 Task: Add Kyolic Aged Garlic Extract Candida Cleanse & Digestion to the cart.
Action: Mouse moved to (210, 94)
Screenshot: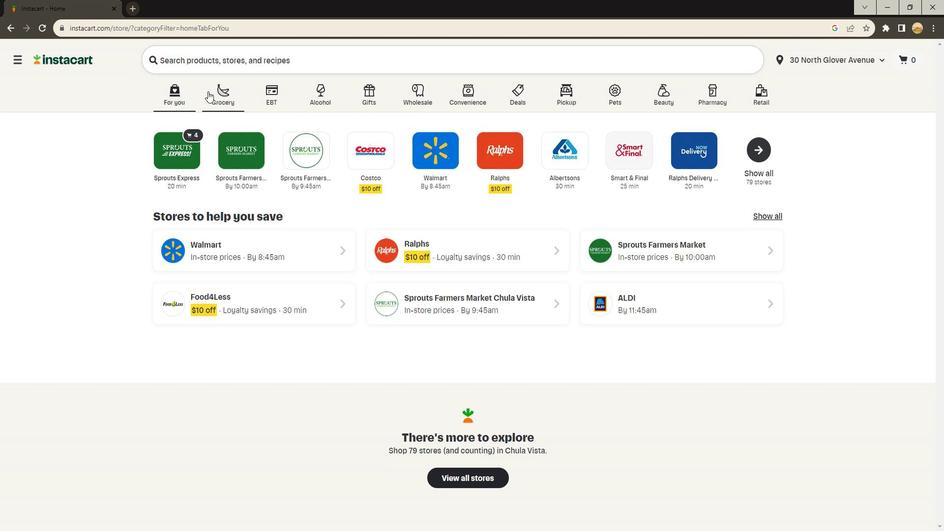 
Action: Mouse pressed left at (210, 94)
Screenshot: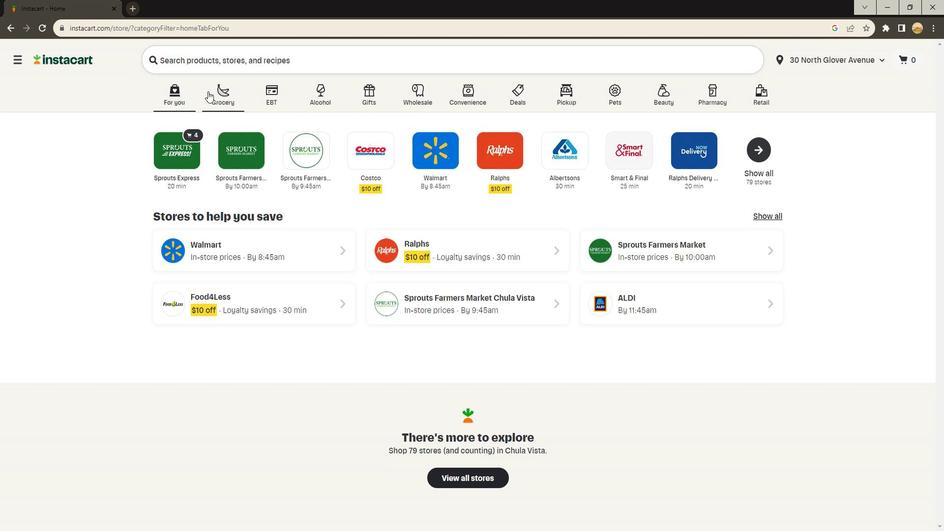 
Action: Mouse moved to (204, 297)
Screenshot: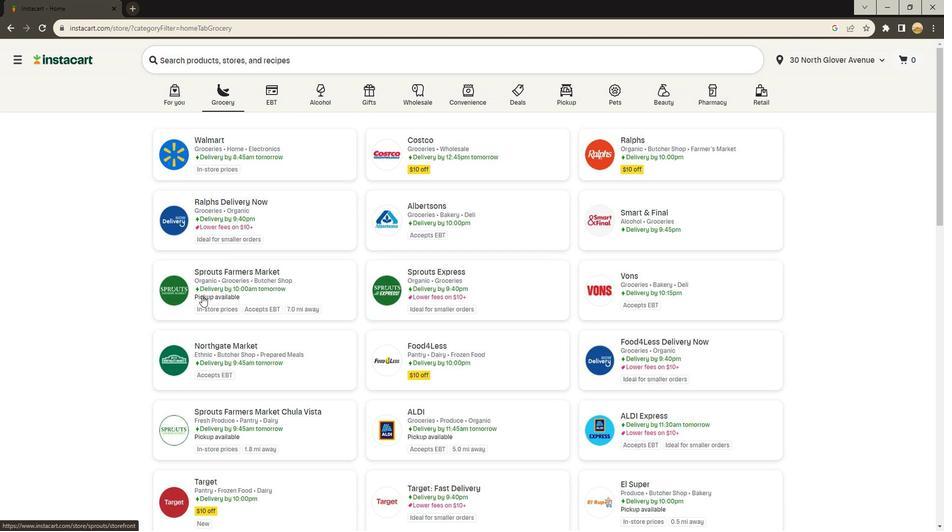 
Action: Mouse pressed left at (204, 297)
Screenshot: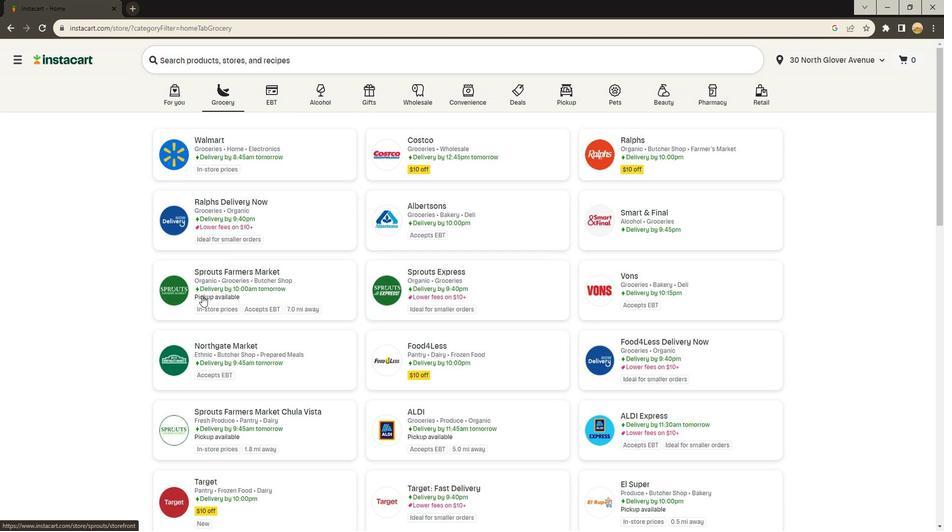 
Action: Mouse moved to (85, 265)
Screenshot: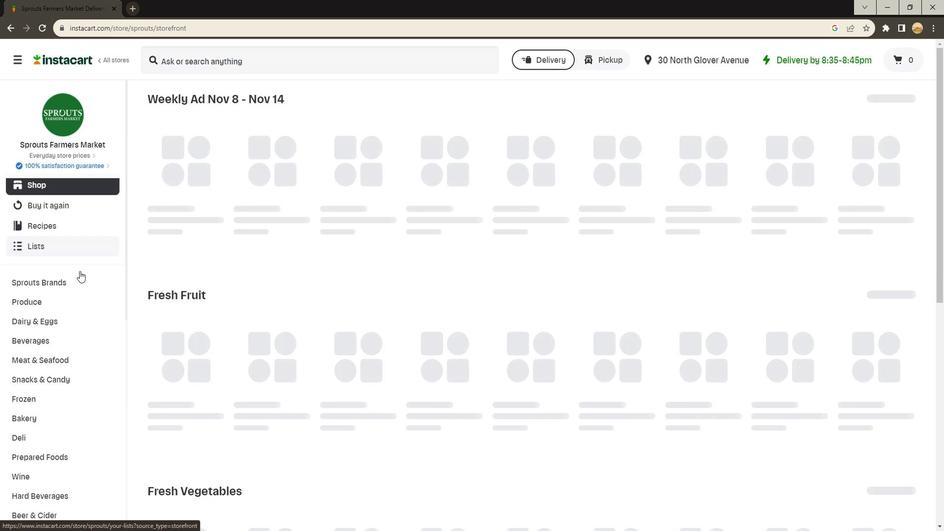 
Action: Mouse scrolled (85, 264) with delta (0, 0)
Screenshot: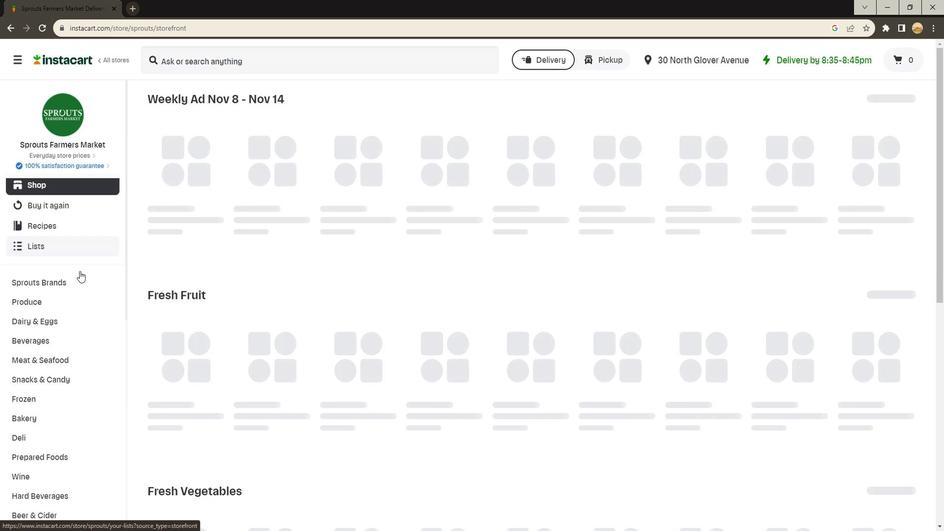 
Action: Mouse moved to (82, 271)
Screenshot: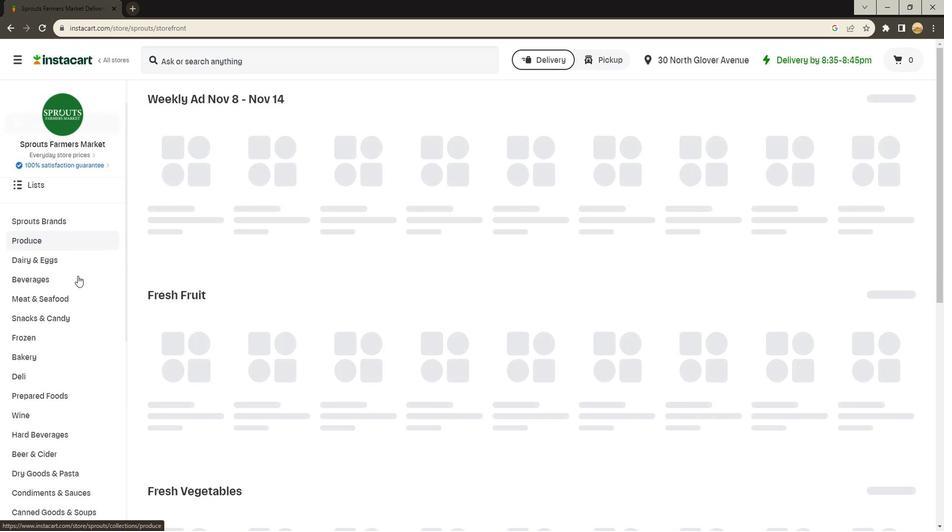 
Action: Mouse scrolled (82, 271) with delta (0, 0)
Screenshot: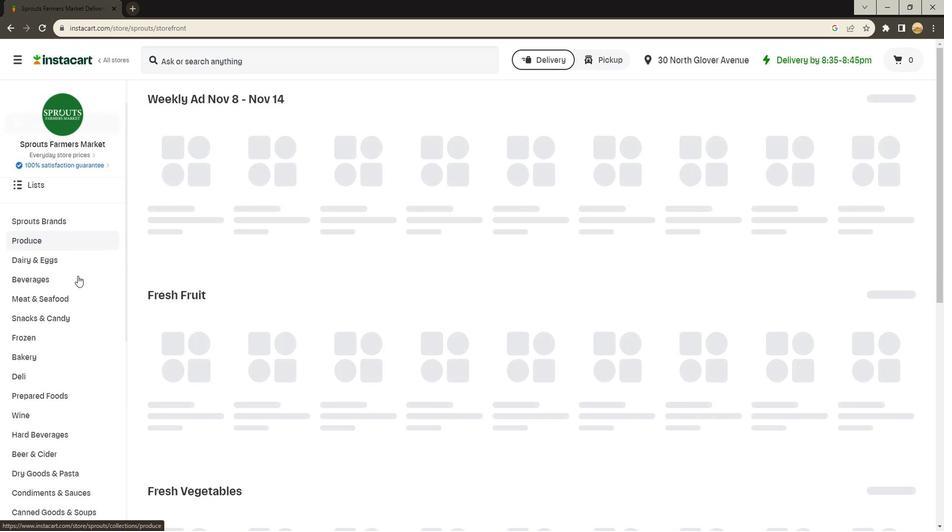 
Action: Mouse moved to (81, 274)
Screenshot: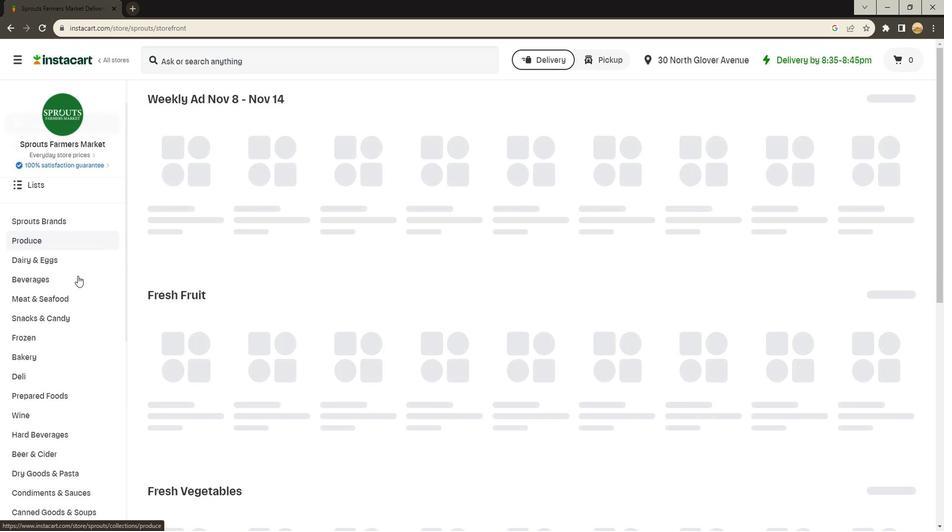
Action: Mouse scrolled (81, 273) with delta (0, 0)
Screenshot: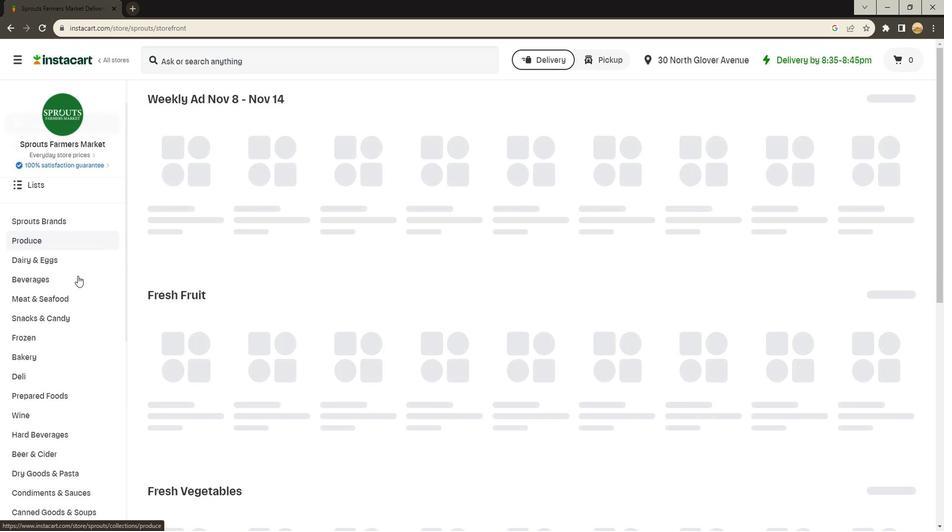 
Action: Mouse moved to (79, 277)
Screenshot: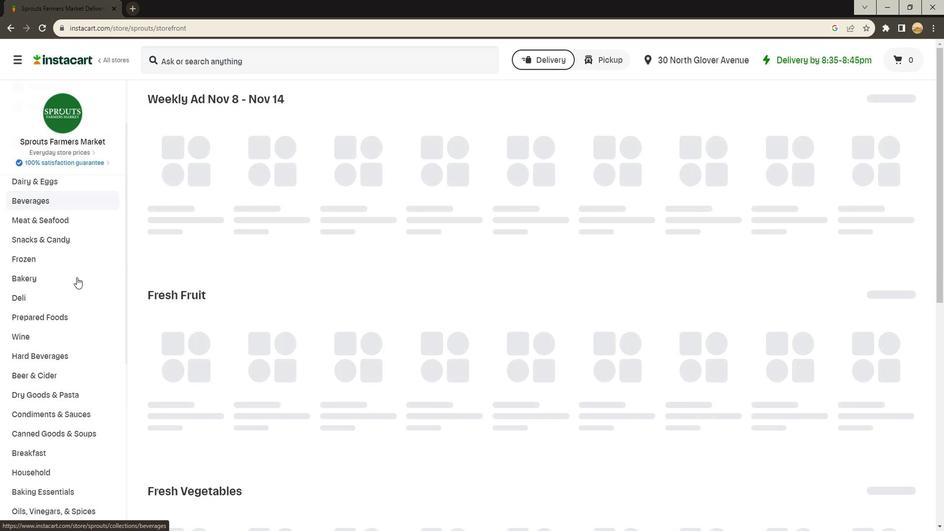 
Action: Mouse scrolled (79, 276) with delta (0, 0)
Screenshot: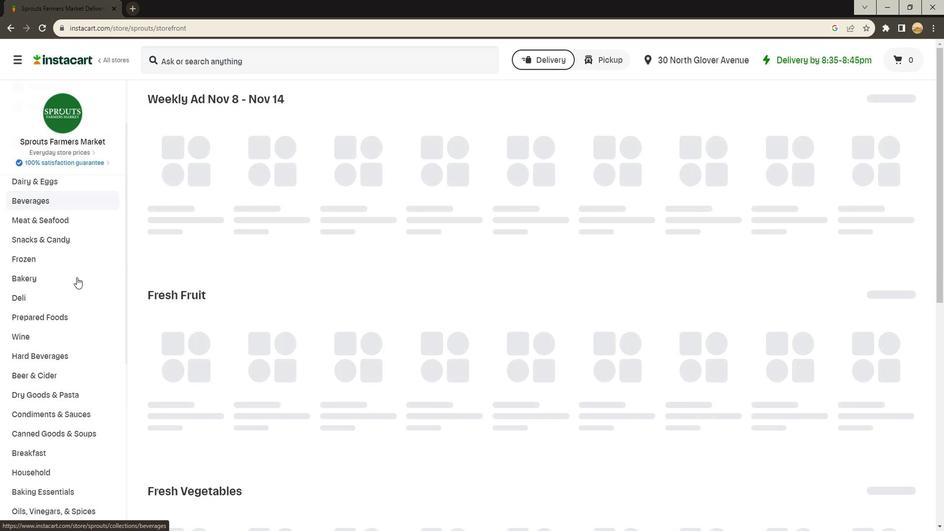 
Action: Mouse moved to (78, 278)
Screenshot: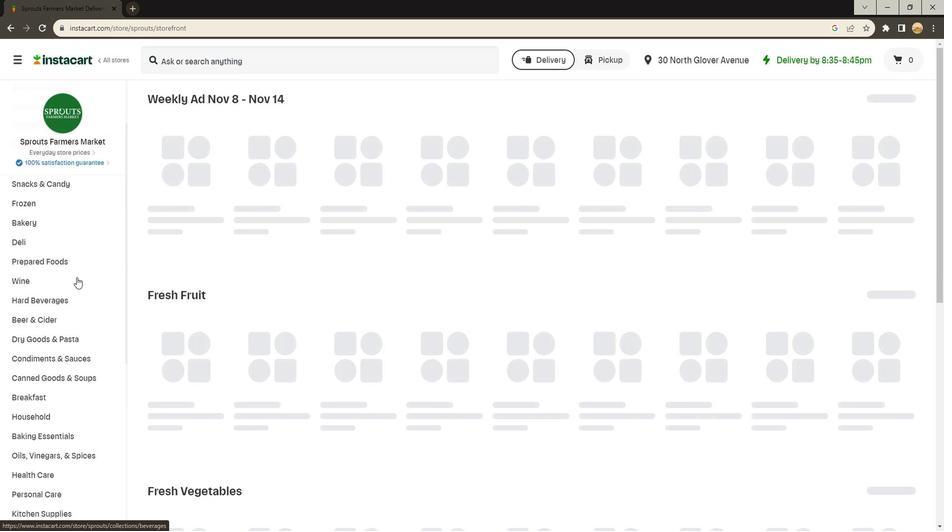 
Action: Mouse scrolled (78, 277) with delta (0, 0)
Screenshot: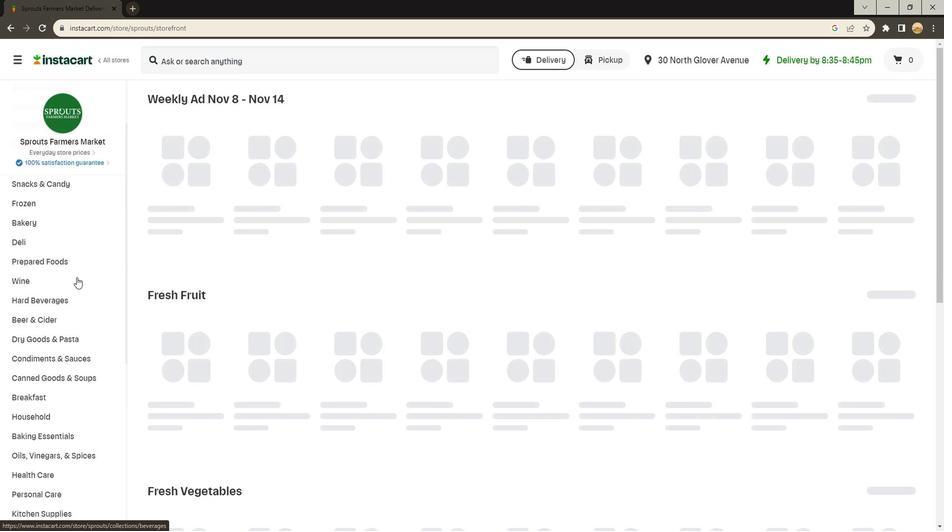 
Action: Mouse moved to (78, 278)
Screenshot: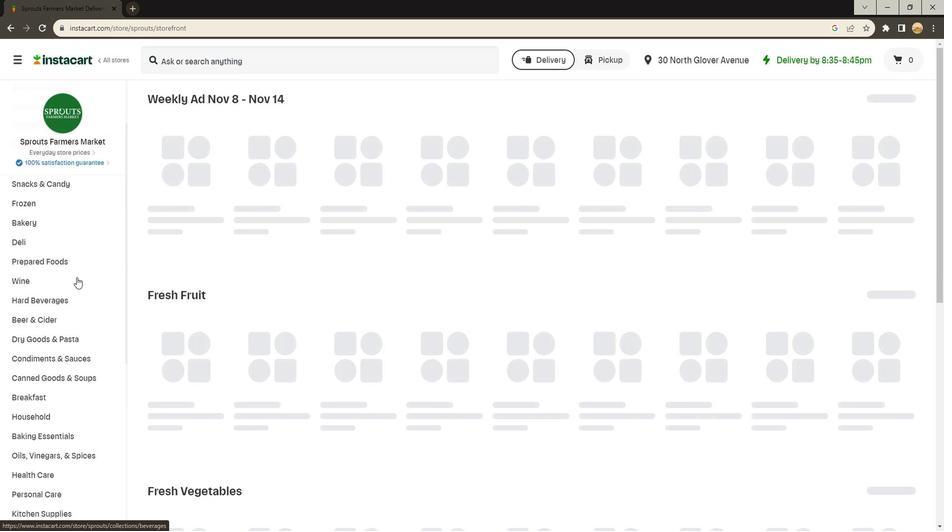
Action: Mouse scrolled (78, 278) with delta (0, 0)
Screenshot: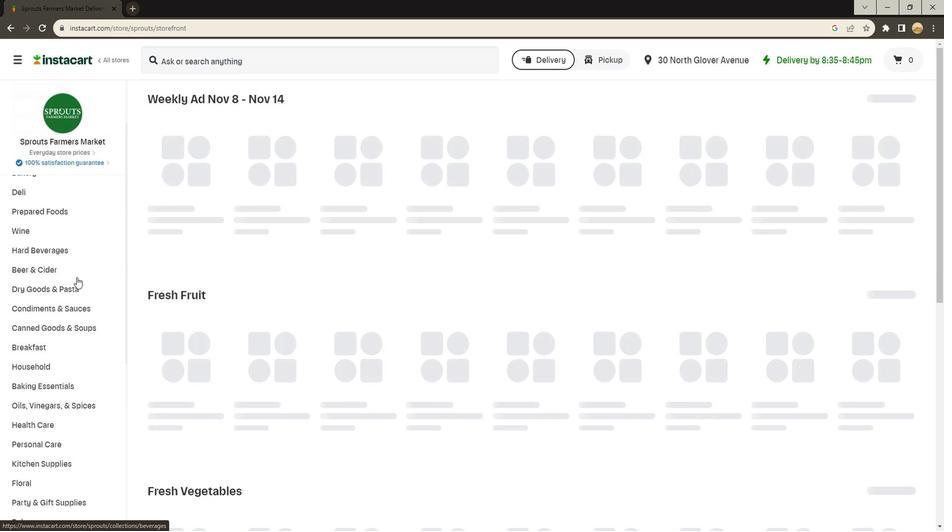 
Action: Mouse scrolled (78, 278) with delta (0, 0)
Screenshot: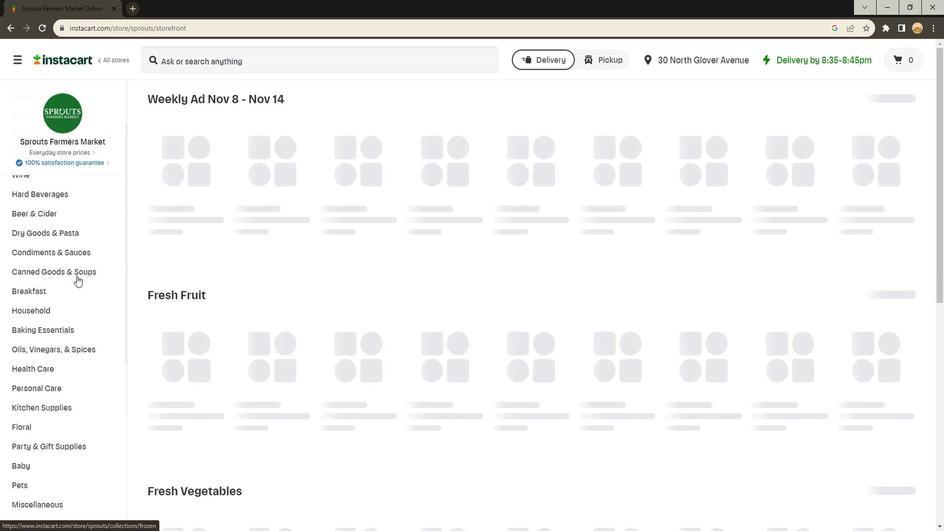 
Action: Mouse moved to (51, 348)
Screenshot: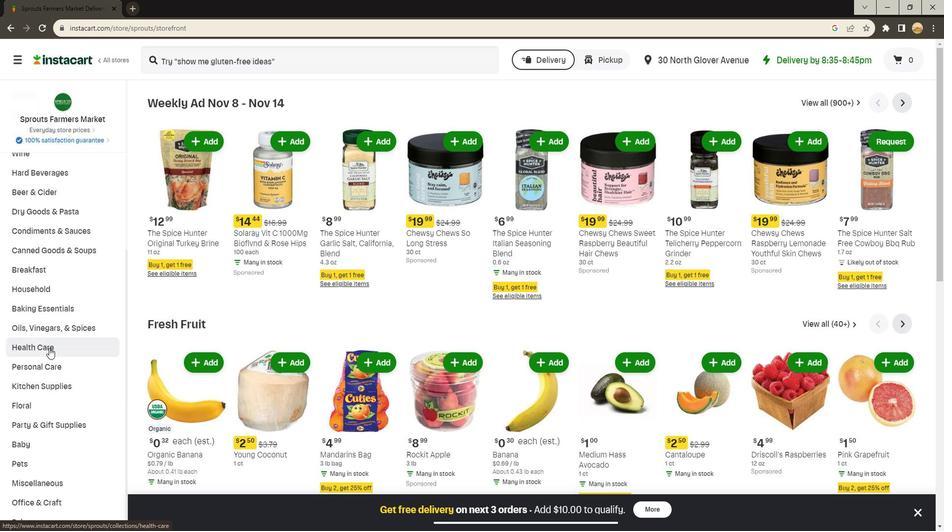 
Action: Mouse pressed left at (51, 348)
Screenshot: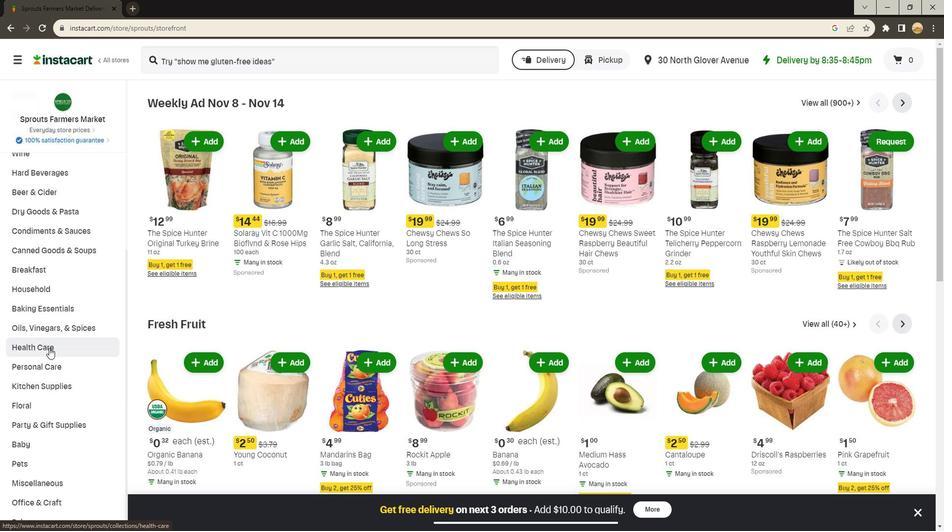 
Action: Mouse moved to (452, 132)
Screenshot: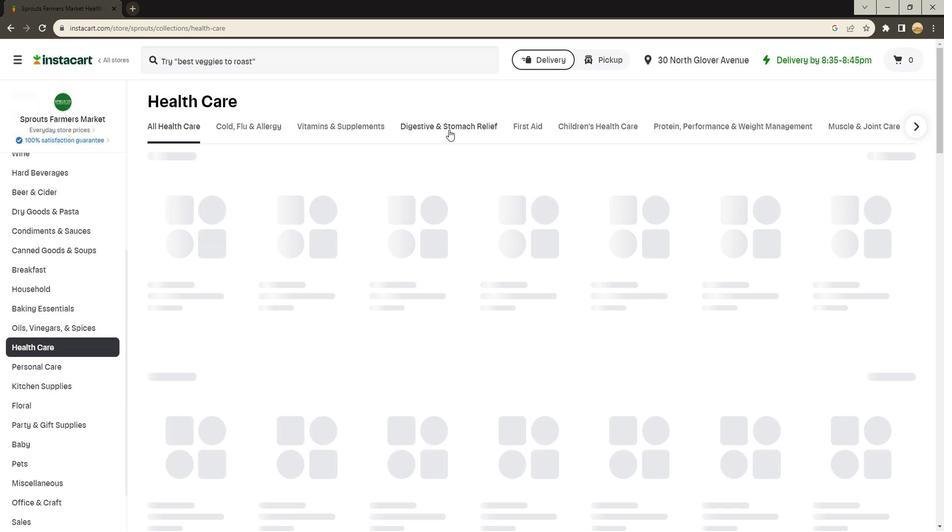 
Action: Mouse pressed left at (452, 132)
Screenshot: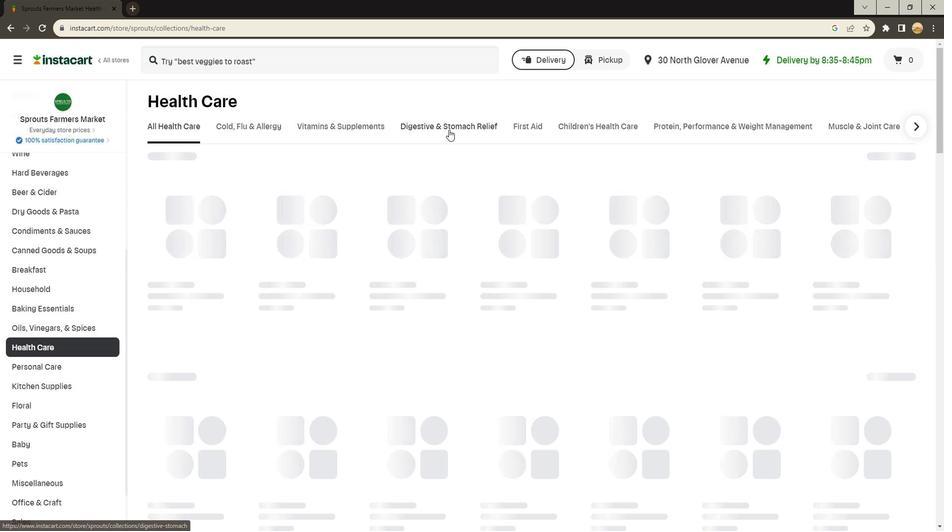 
Action: Mouse moved to (846, 174)
Screenshot: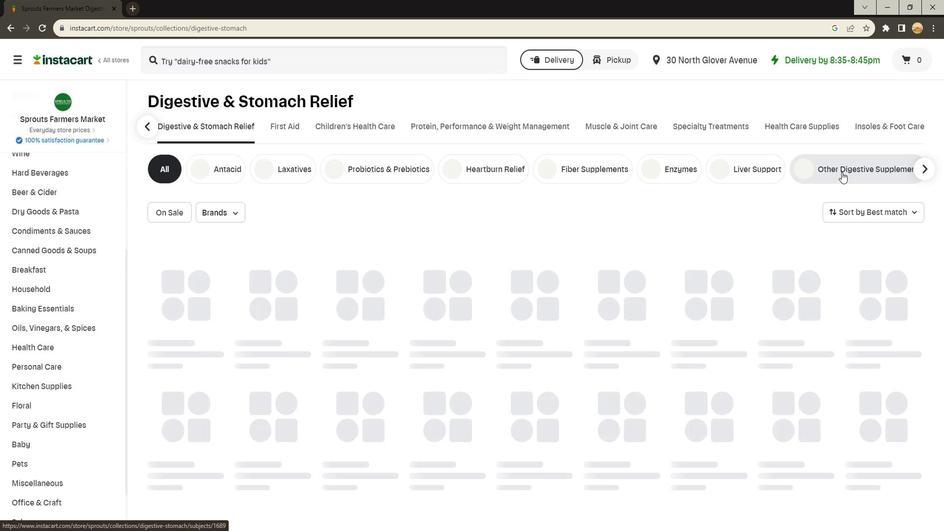 
Action: Mouse pressed left at (846, 174)
Screenshot: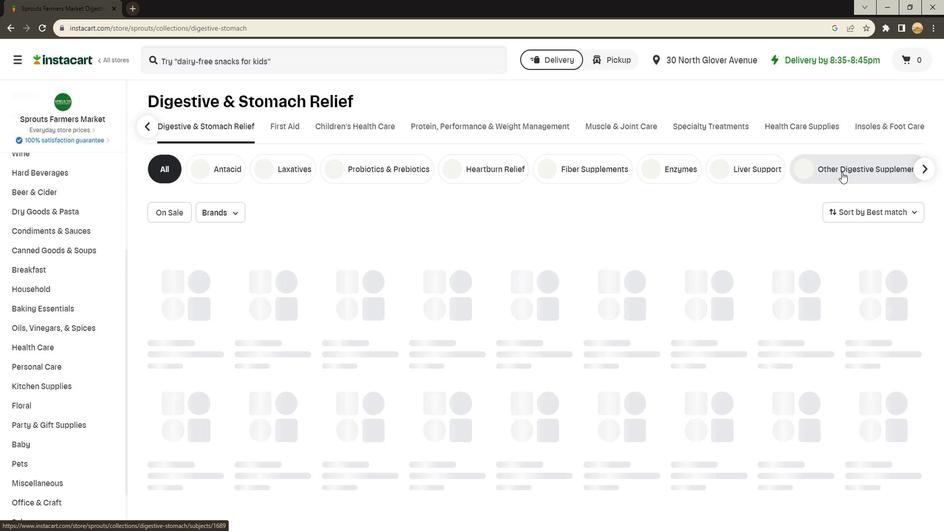 
Action: Mouse moved to (307, 62)
Screenshot: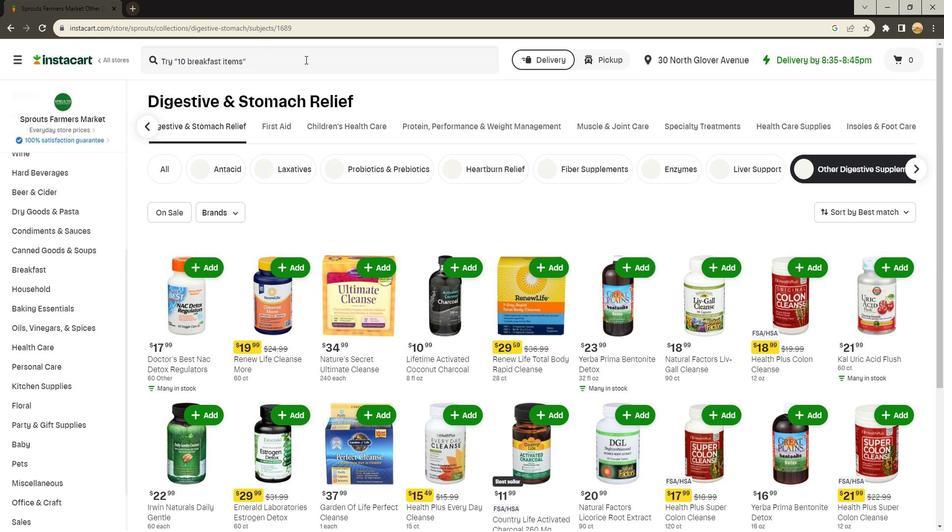 
Action: Mouse pressed left at (307, 62)
Screenshot: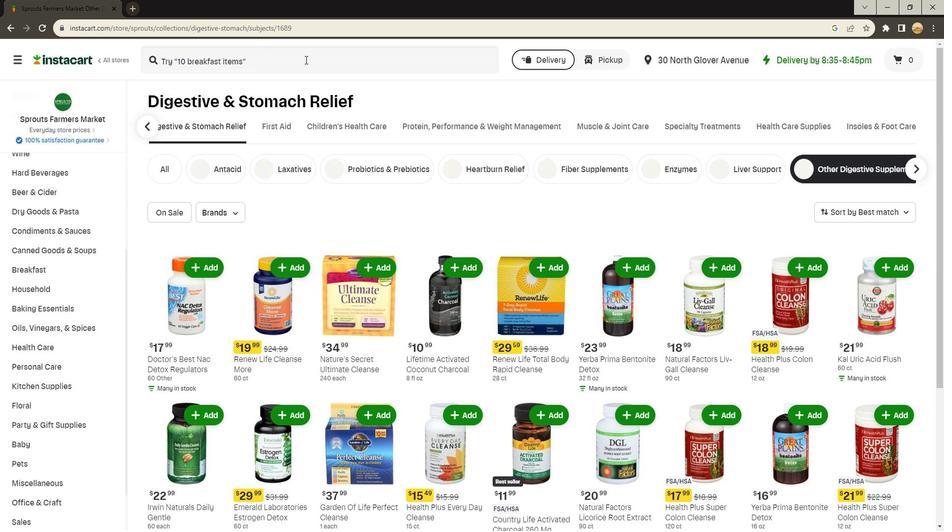 
Action: Key pressed <Key.shift><Key.shift><Key.shift><Key.shift><Key.shift><Key.shift><Key.shift><Key.shift><Key.shift><Key.shift><Key.shift><Key.shift><Key.shift><Key.shift><Key.shift><Key.shift><Key.shift>Kyolic<Key.space><Key.shift><Key.shift><Key.shift>Aged<Key.space><Key.shift>Garlic<Key.space><Key.shift>Extract<Key.space><Key.shift>Candida<Key.space><Key.shift>Cleanse<Key.space><Key.shift>&<Key.space><Key.shift>Digestion<Key.space><Key.enter>
Screenshot: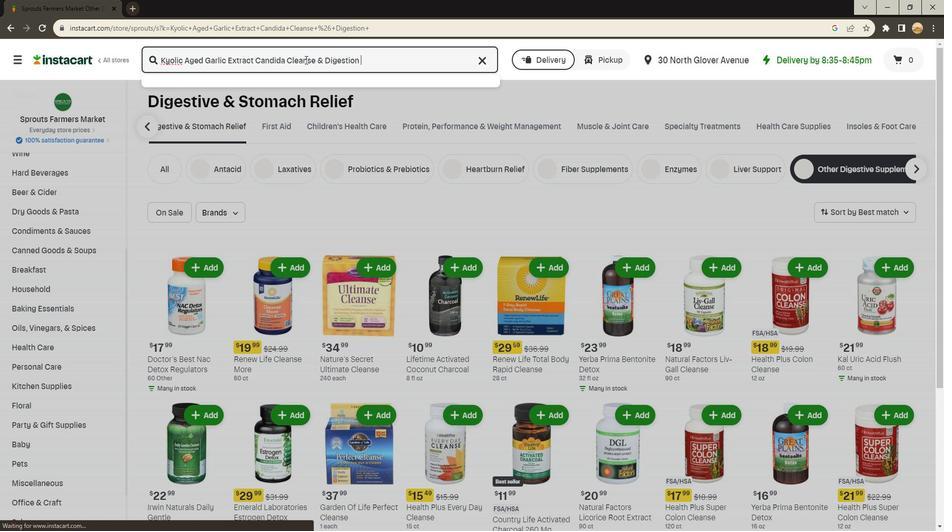 
Action: Mouse moved to (269, 161)
Screenshot: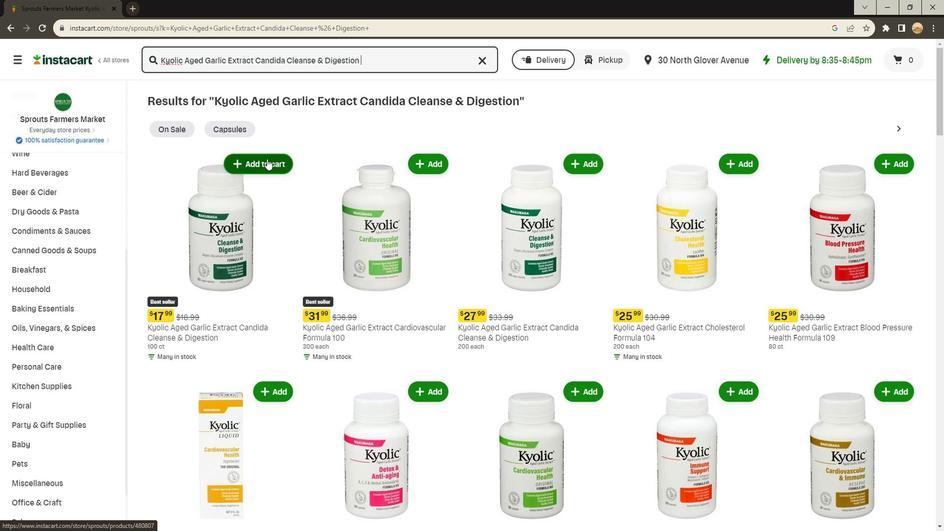 
Action: Mouse pressed left at (269, 161)
Screenshot: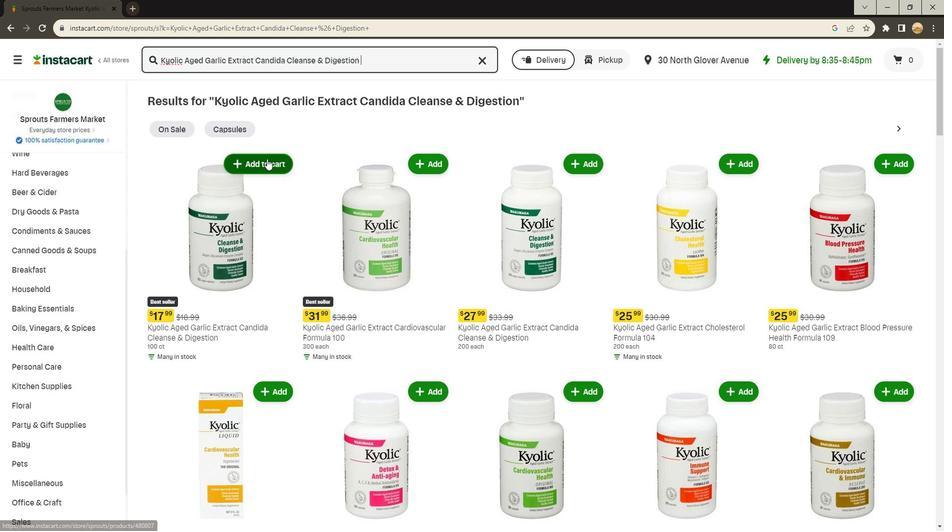 
Action: Mouse moved to (268, 232)
Screenshot: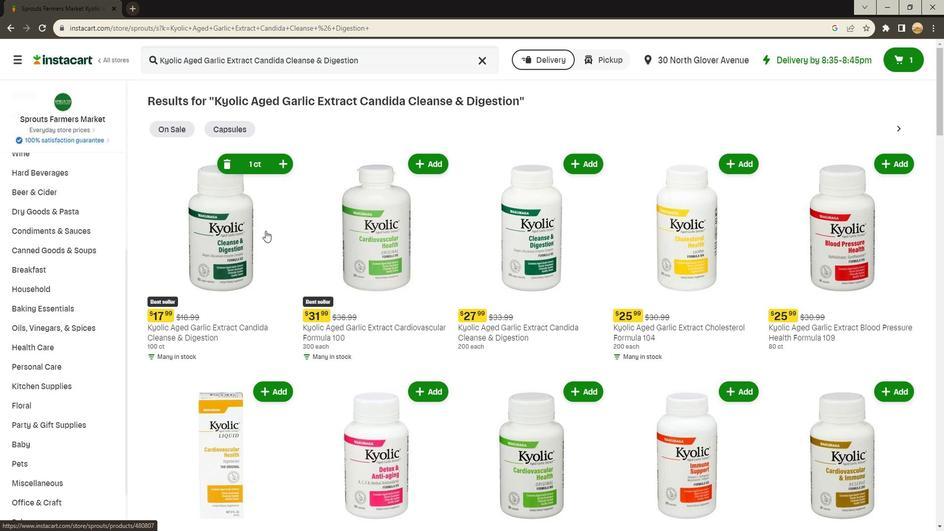 
